 Task: Add Megafood Women Over 40 One Daily to the cart.
Action: Mouse moved to (265, 130)
Screenshot: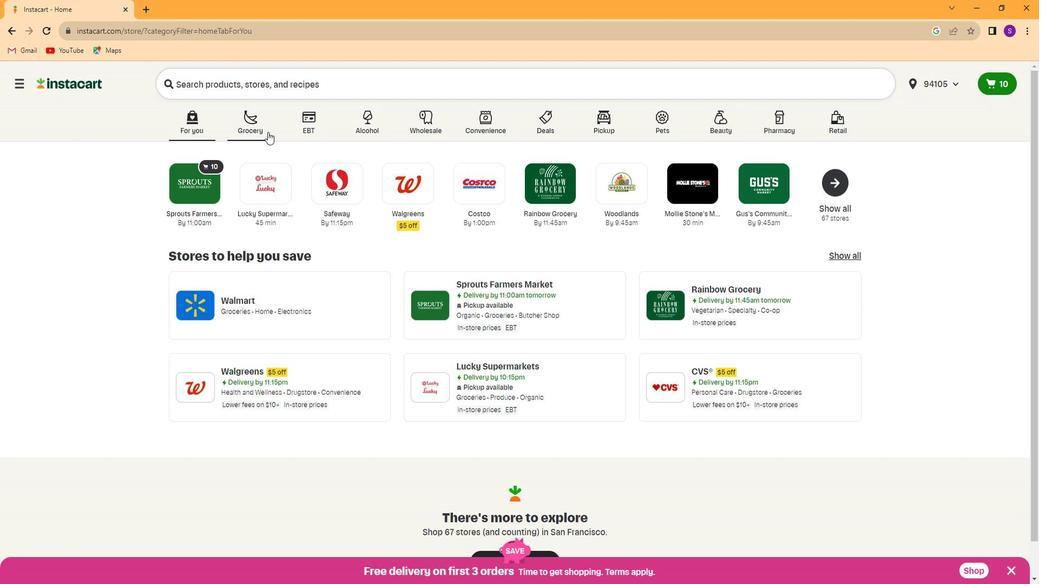 
Action: Mouse pressed left at (265, 130)
Screenshot: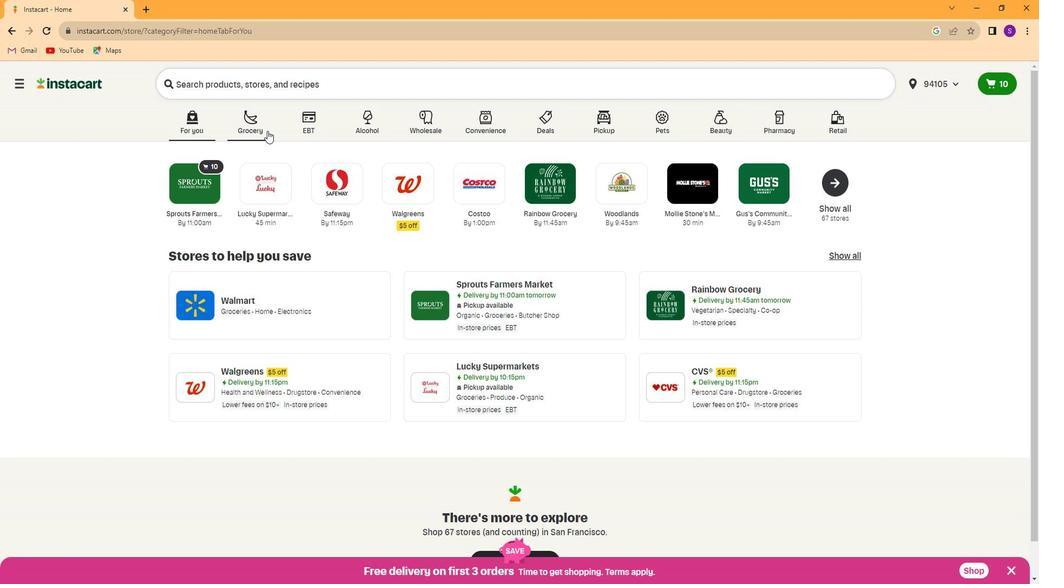
Action: Mouse moved to (769, 214)
Screenshot: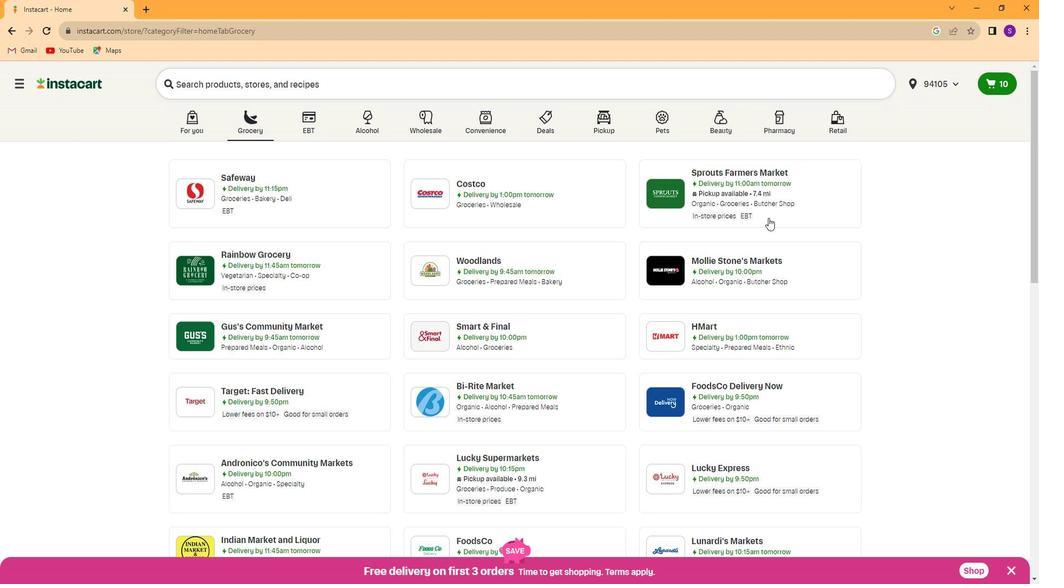 
Action: Mouse pressed left at (769, 214)
Screenshot: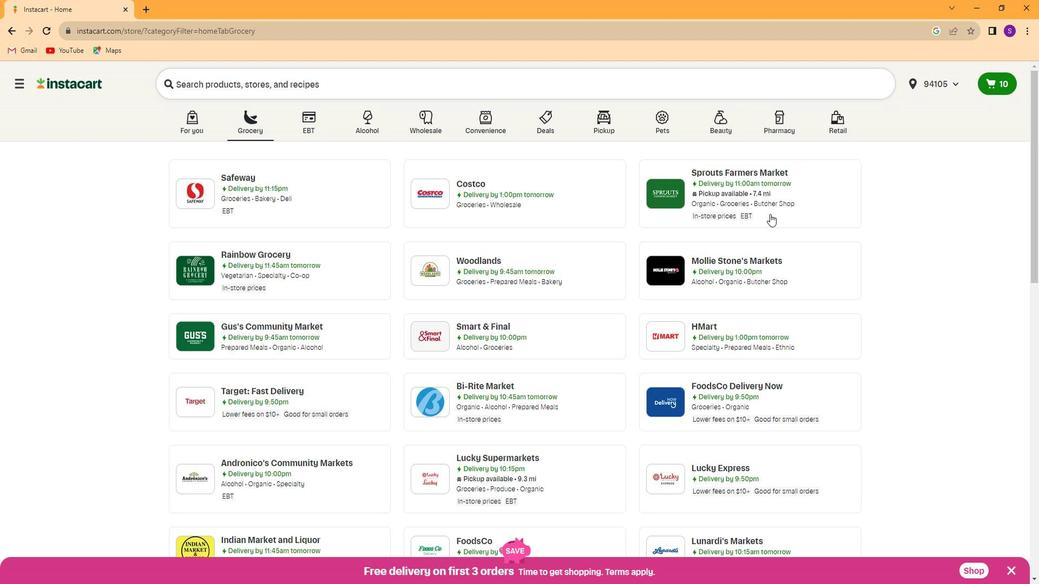 
Action: Mouse moved to (69, 389)
Screenshot: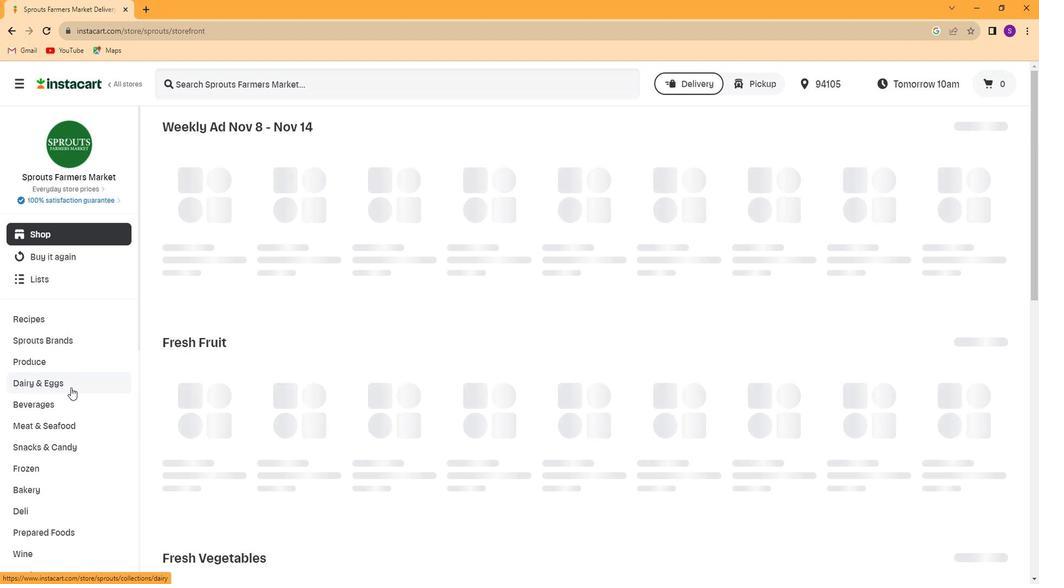 
Action: Mouse scrolled (69, 388) with delta (0, 0)
Screenshot: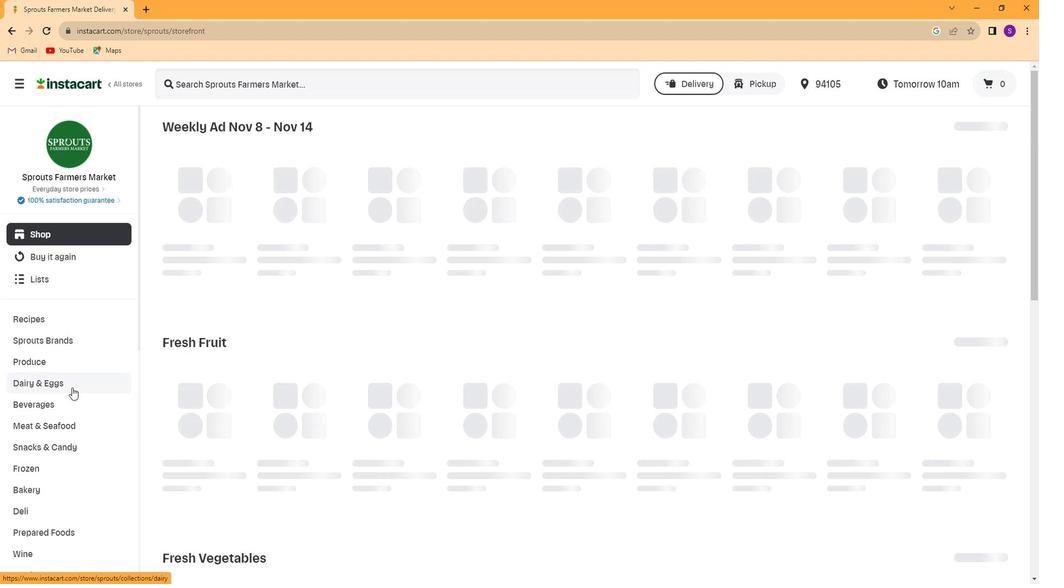 
Action: Mouse moved to (69, 389)
Screenshot: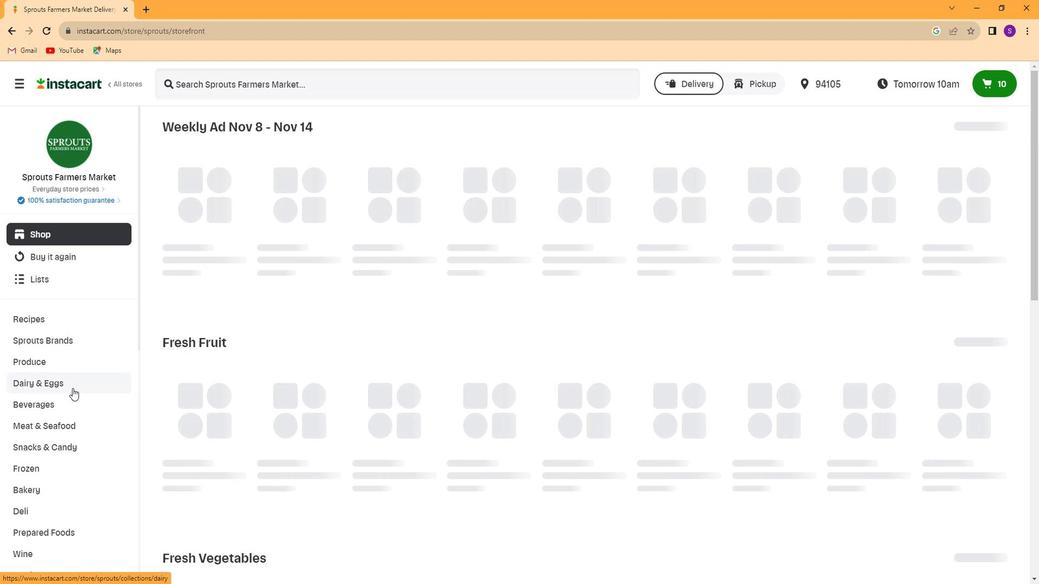 
Action: Mouse scrolled (69, 389) with delta (0, 0)
Screenshot: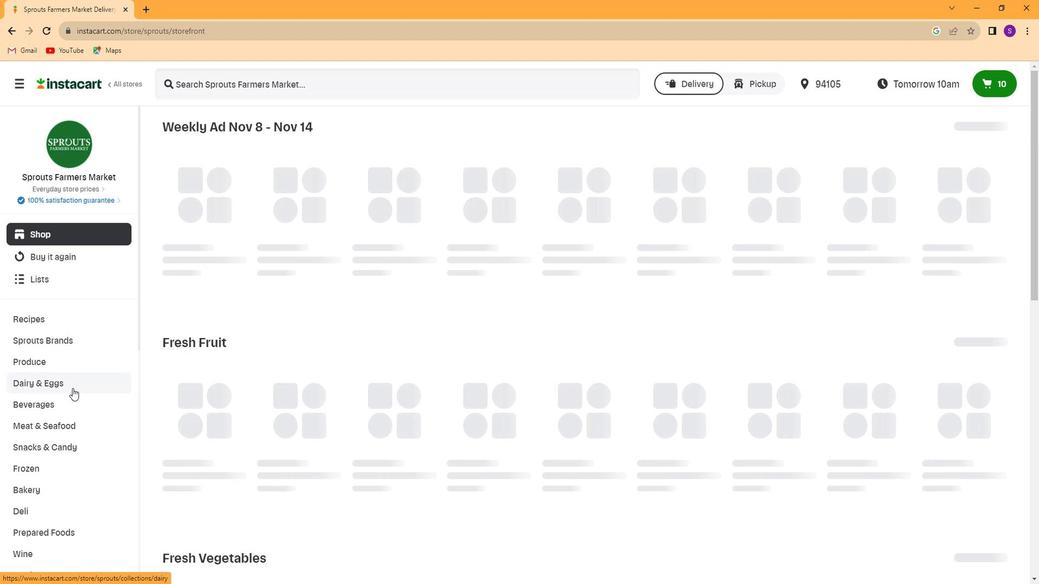 
Action: Mouse scrolled (69, 389) with delta (0, 0)
Screenshot: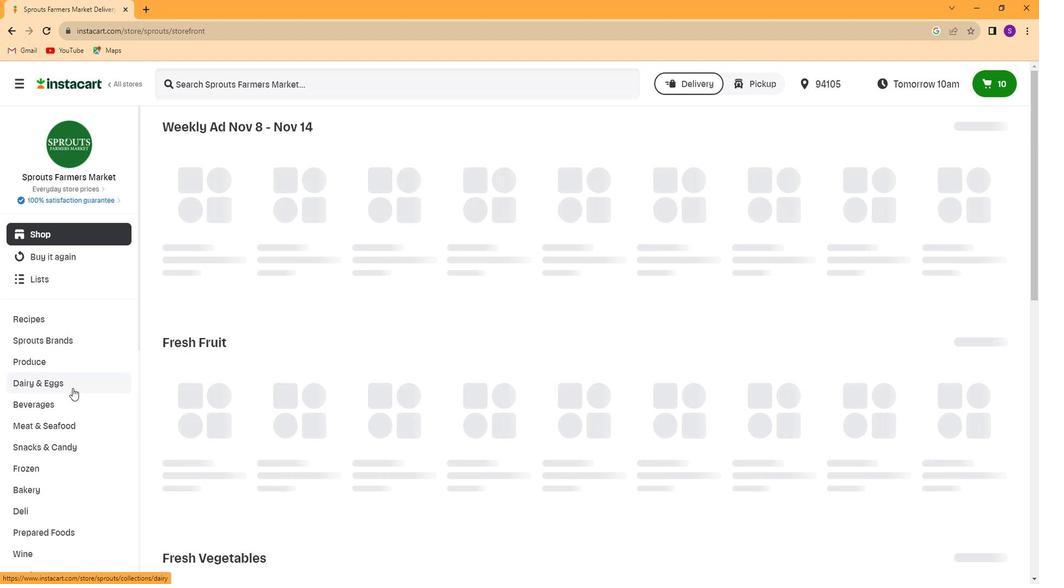 
Action: Mouse scrolled (69, 389) with delta (0, 0)
Screenshot: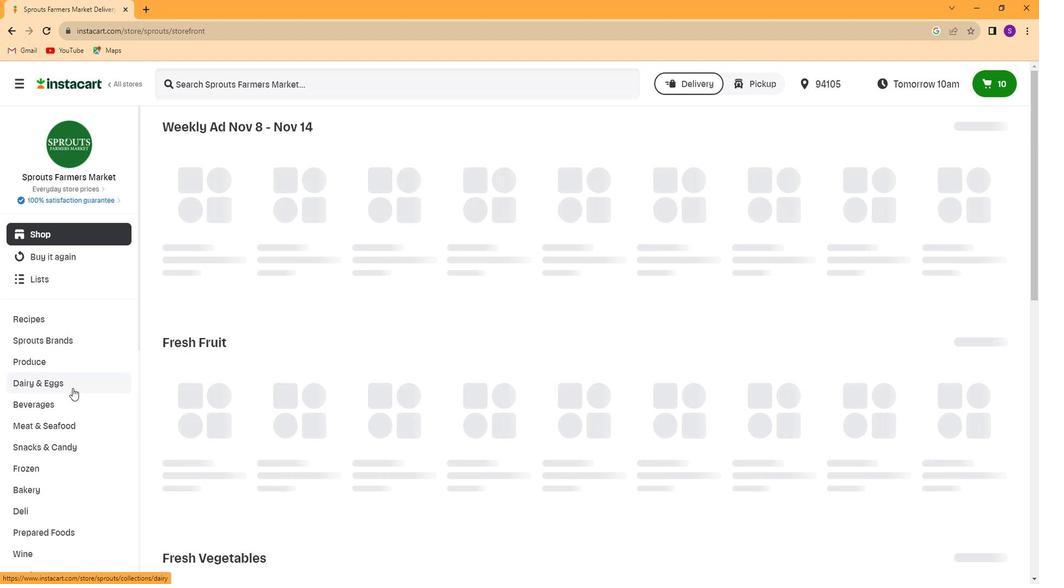 
Action: Mouse scrolled (69, 389) with delta (0, 0)
Screenshot: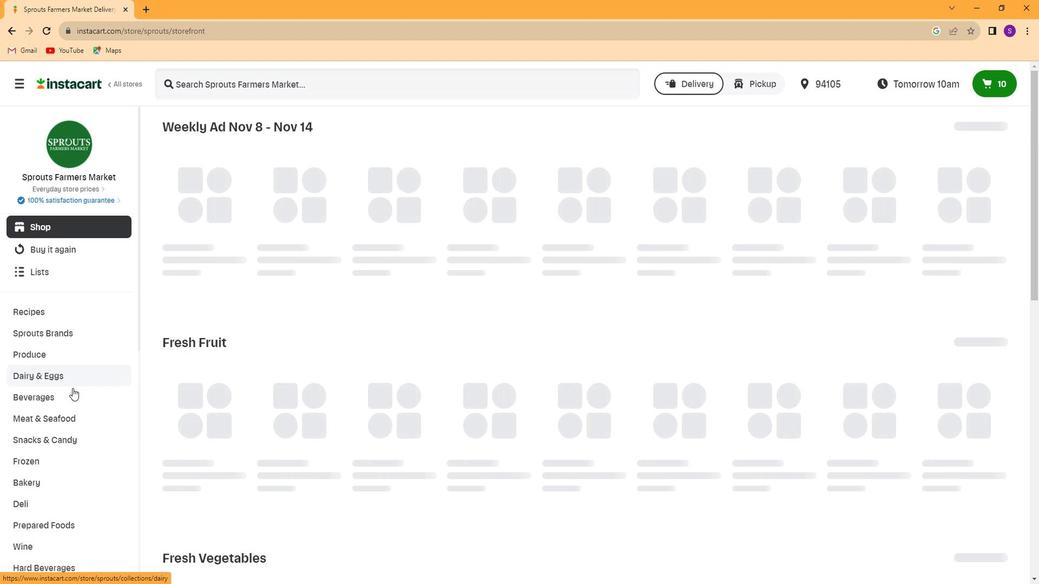 
Action: Mouse scrolled (69, 389) with delta (0, 0)
Screenshot: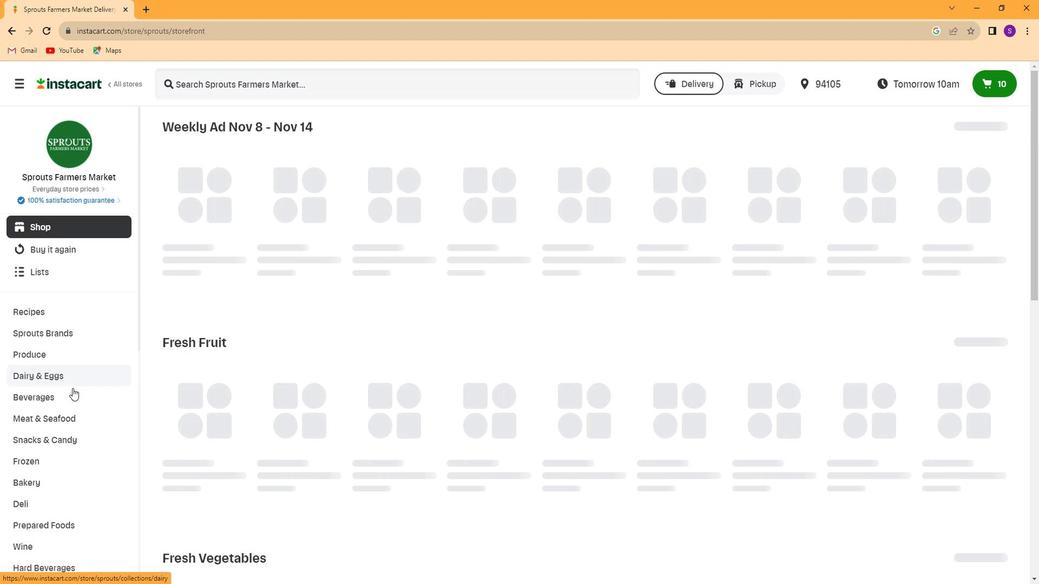 
Action: Mouse scrolled (69, 389) with delta (0, 0)
Screenshot: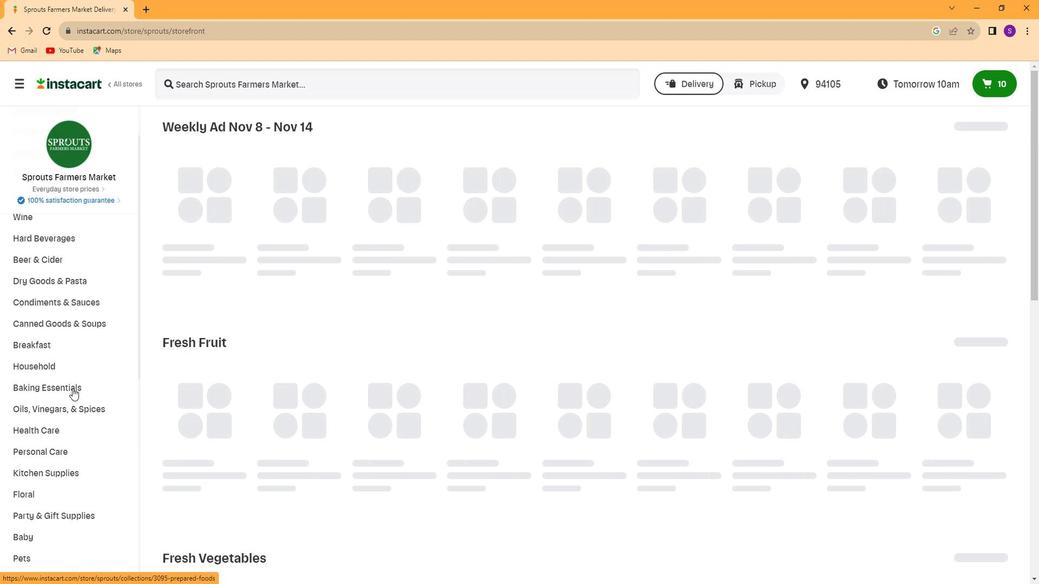 
Action: Mouse moved to (68, 392)
Screenshot: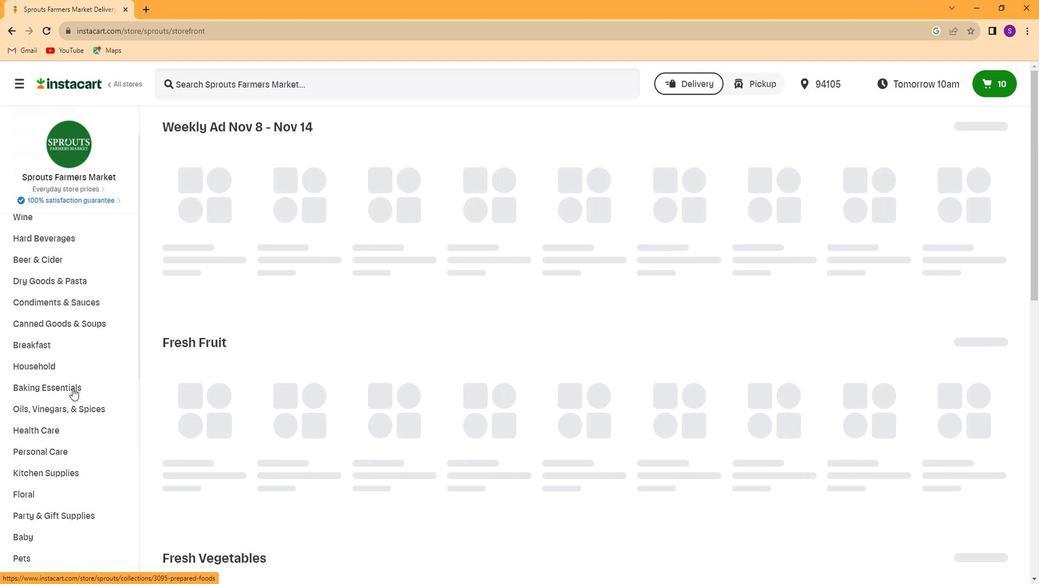 
Action: Mouse scrolled (68, 391) with delta (0, 0)
Screenshot: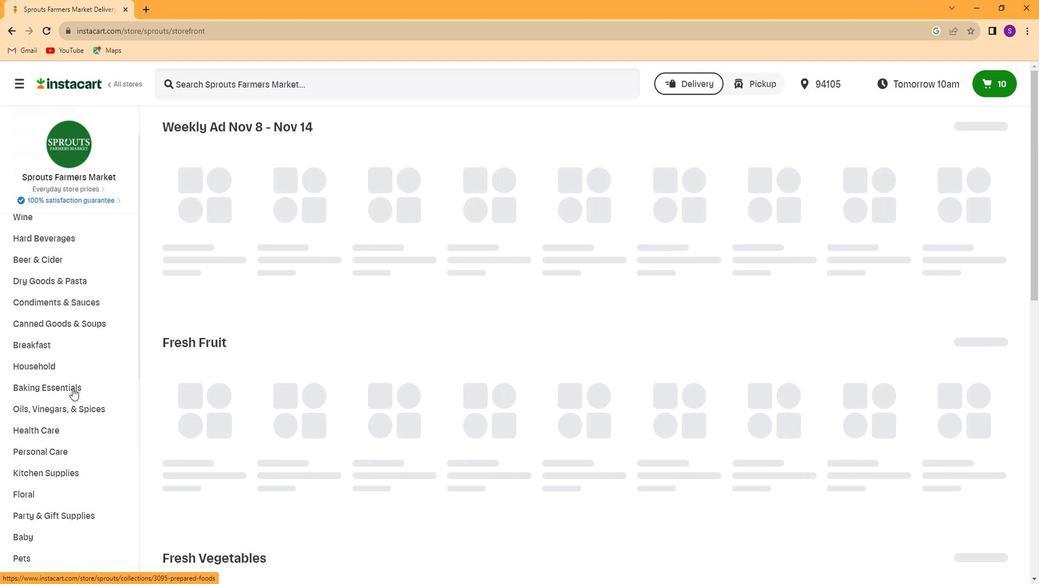
Action: Mouse scrolled (68, 391) with delta (0, 0)
Screenshot: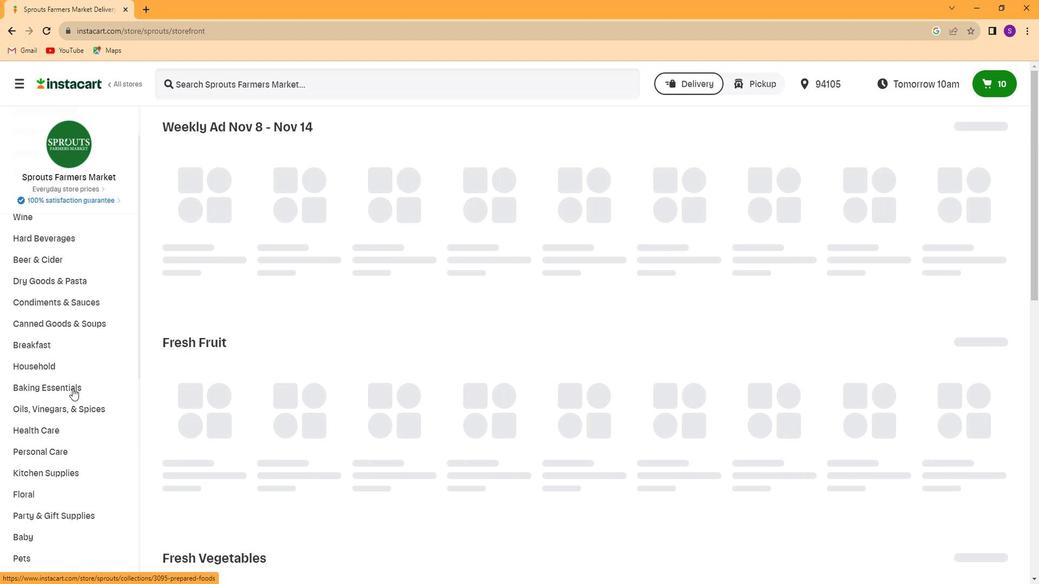 
Action: Mouse scrolled (68, 391) with delta (0, 0)
Screenshot: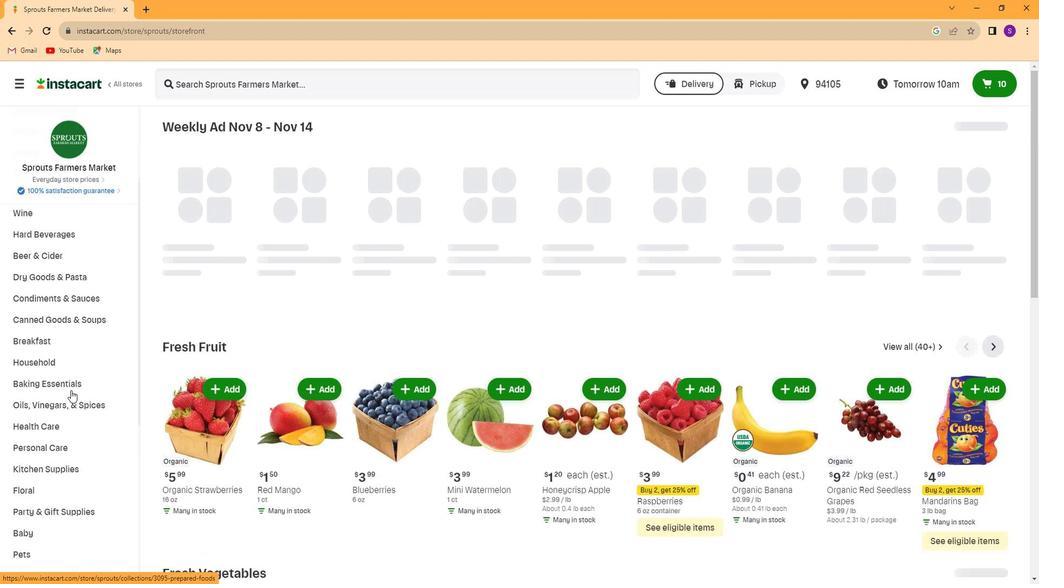 
Action: Mouse scrolled (68, 391) with delta (0, 0)
Screenshot: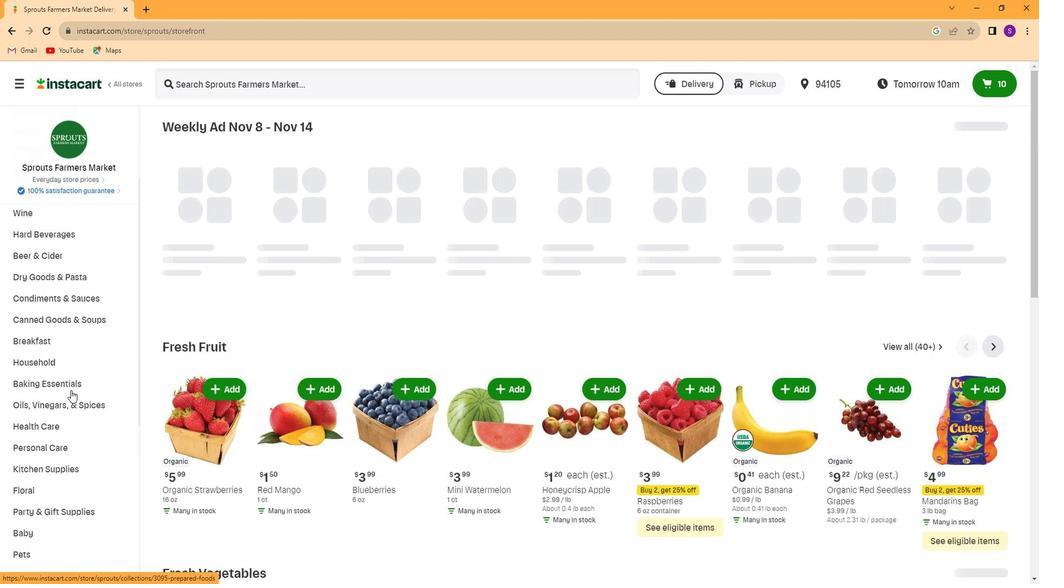 
Action: Mouse scrolled (68, 391) with delta (0, 0)
Screenshot: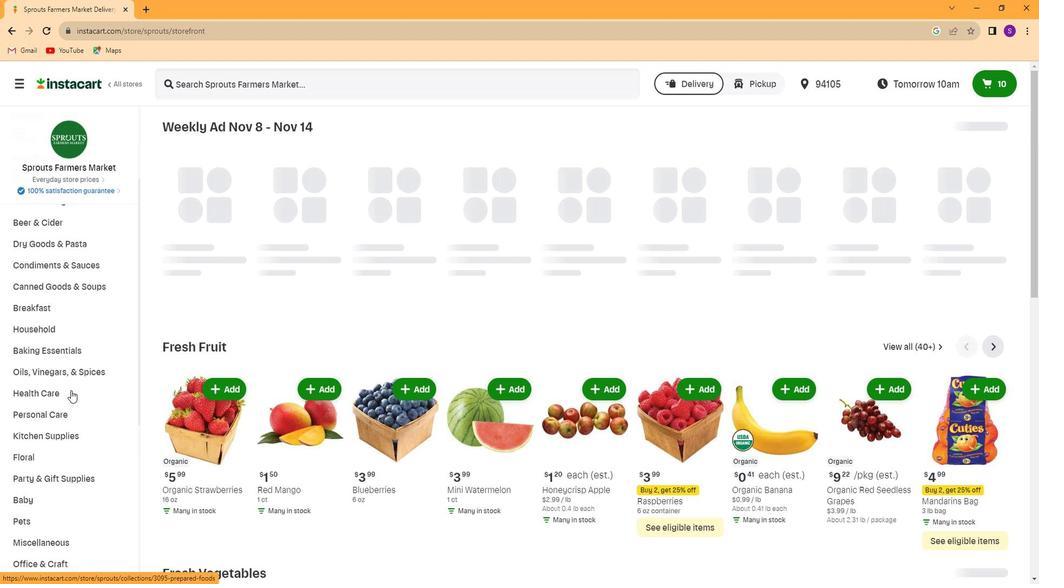 
Action: Mouse moved to (60, 526)
Screenshot: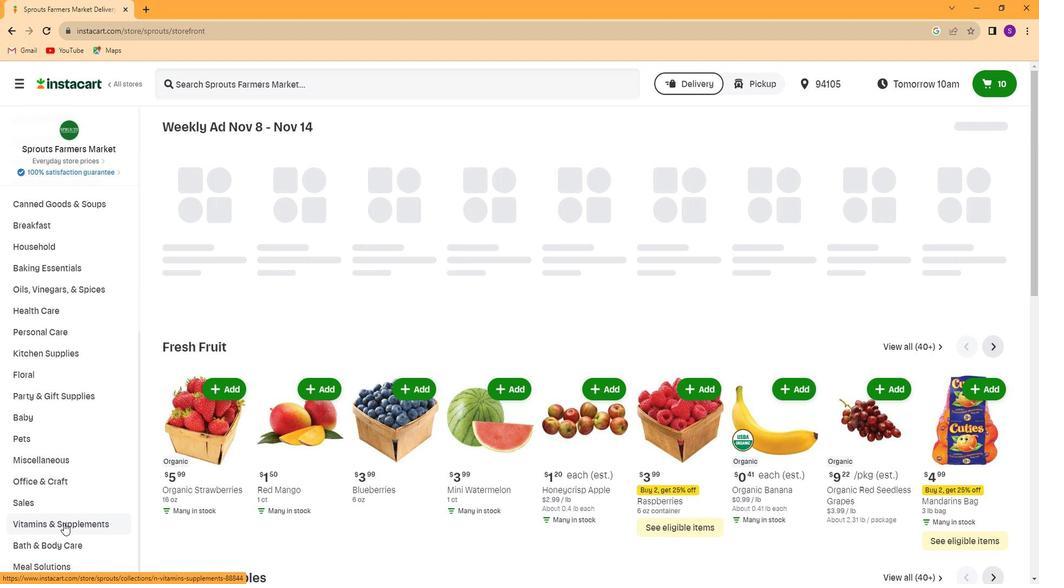 
Action: Mouse pressed left at (60, 526)
Screenshot: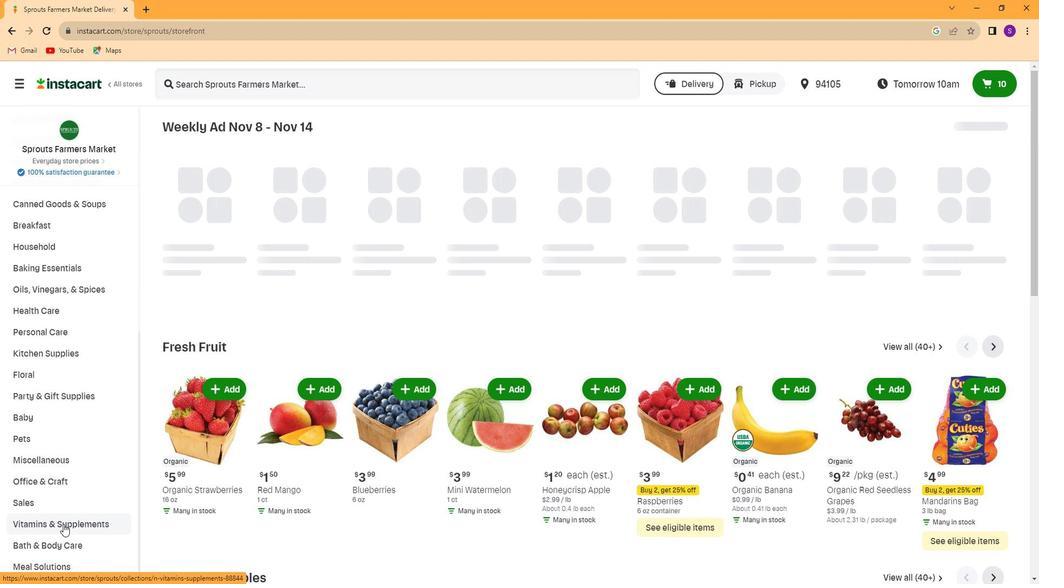 
Action: Mouse moved to (70, 398)
Screenshot: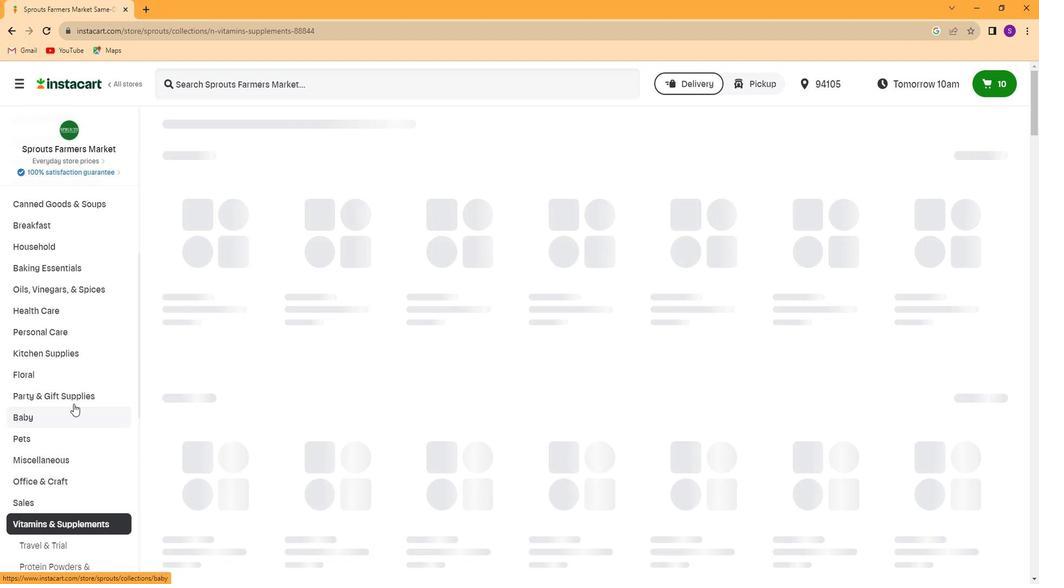 
Action: Mouse scrolled (70, 397) with delta (0, 0)
Screenshot: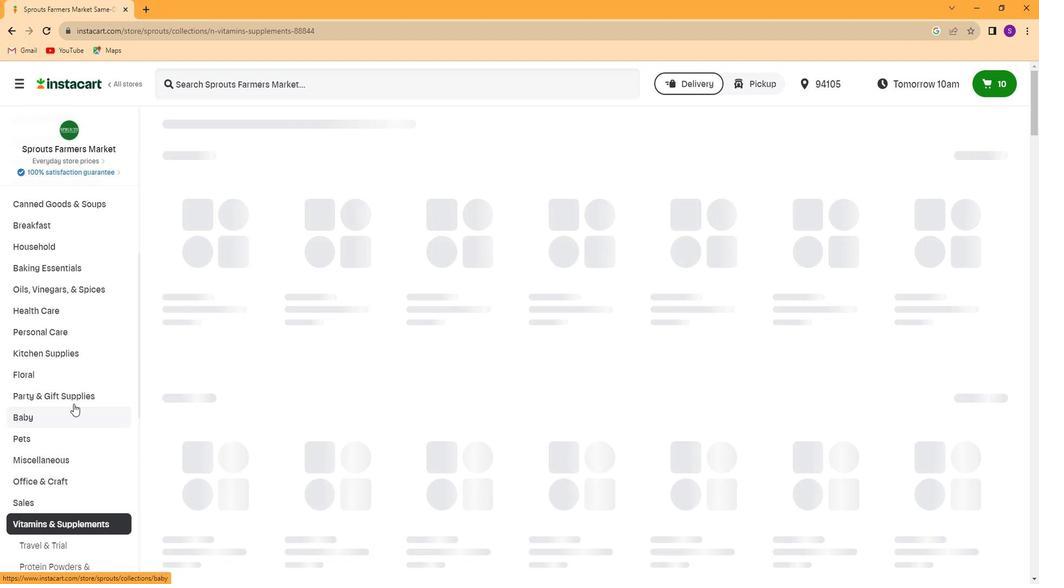 
Action: Mouse moved to (70, 394)
Screenshot: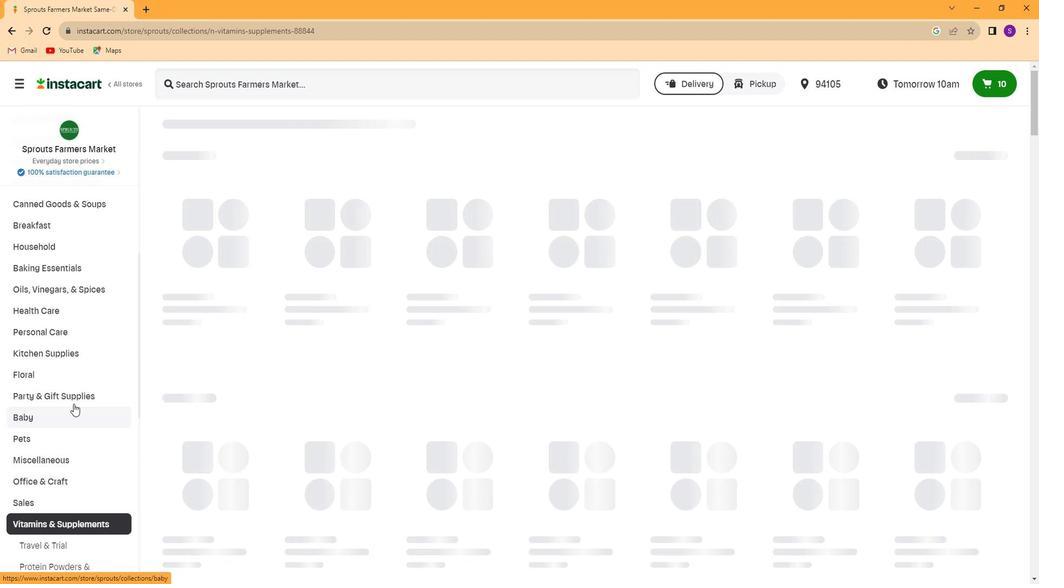 
Action: Mouse scrolled (70, 394) with delta (0, 0)
Screenshot: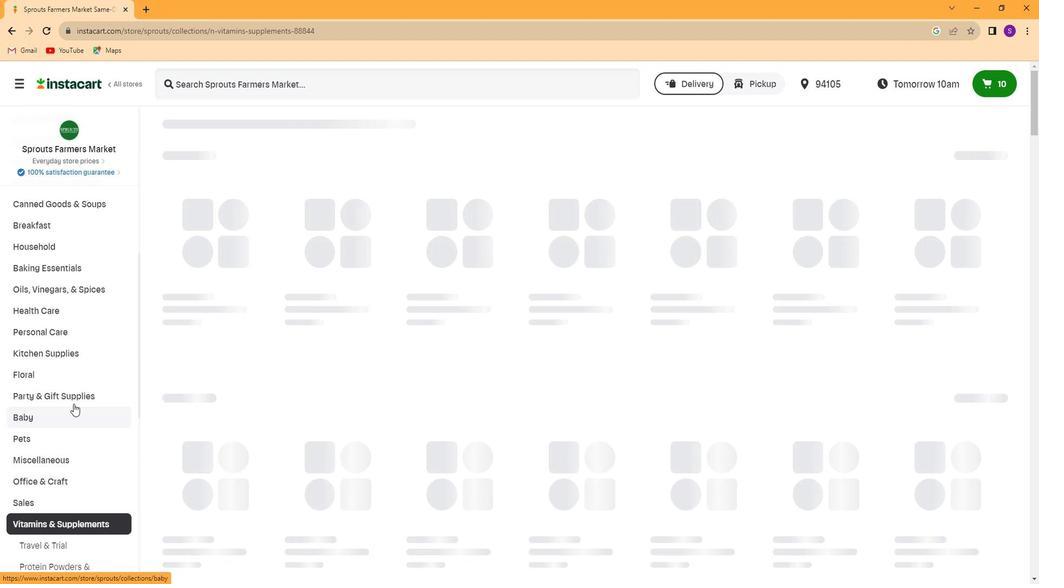 
Action: Mouse moved to (70, 393)
Screenshot: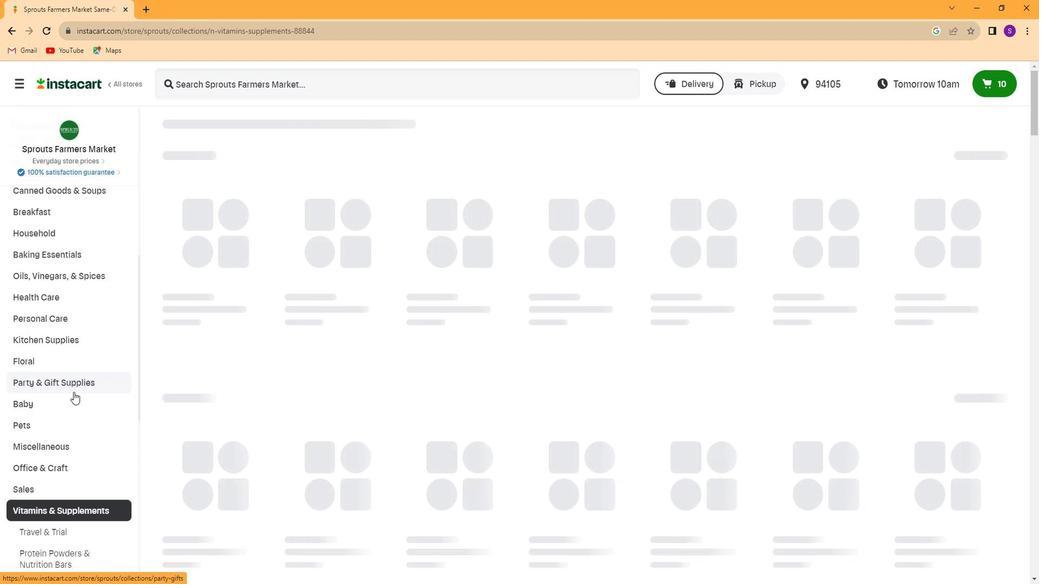 
Action: Mouse scrolled (70, 392) with delta (0, 0)
Screenshot: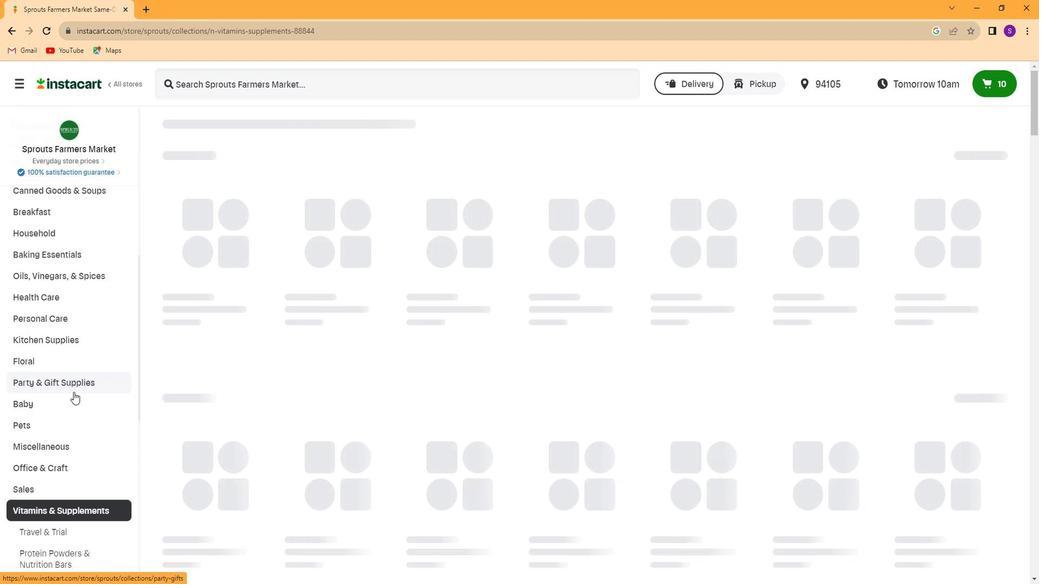 
Action: Mouse moved to (70, 387)
Screenshot: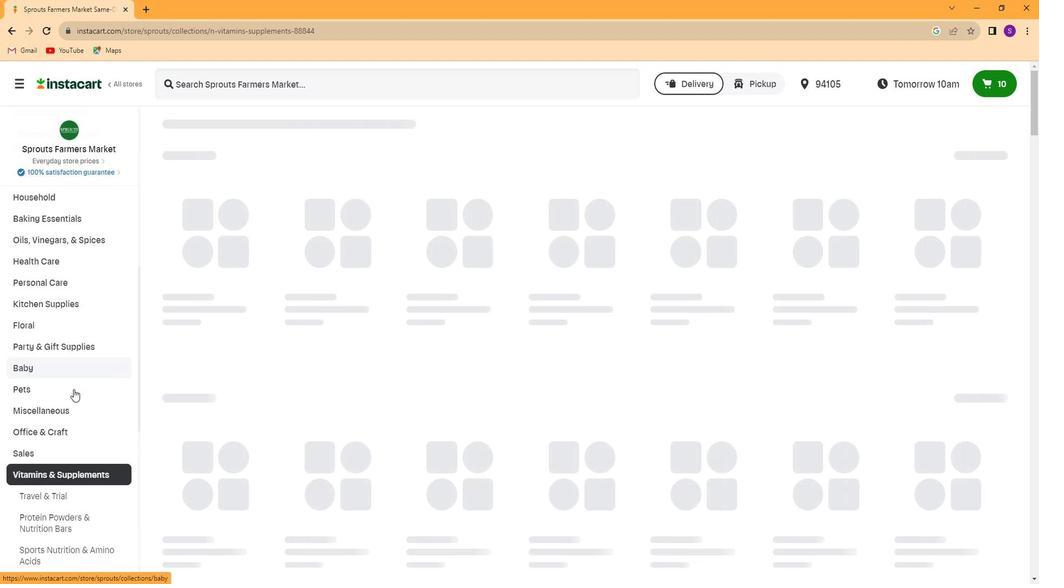 
Action: Mouse scrolled (70, 386) with delta (0, 0)
Screenshot: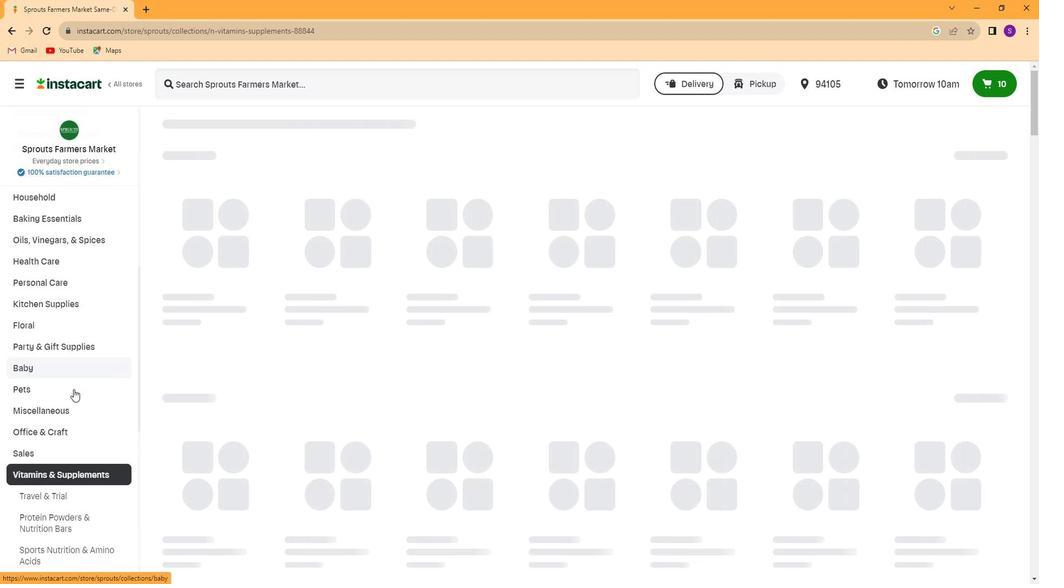 
Action: Mouse moved to (70, 384)
Screenshot: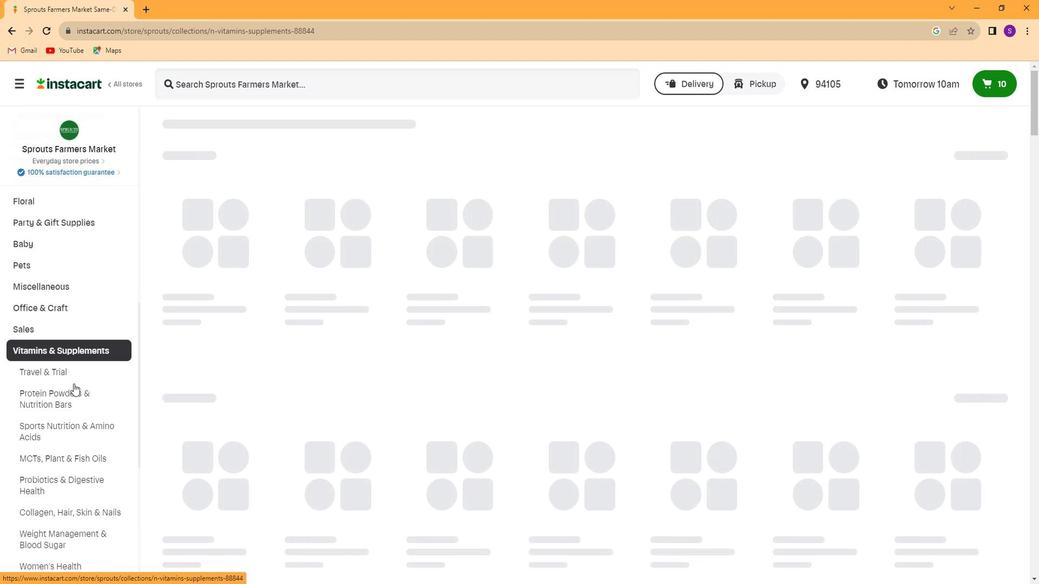 
Action: Mouse scrolled (70, 384) with delta (0, 0)
Screenshot: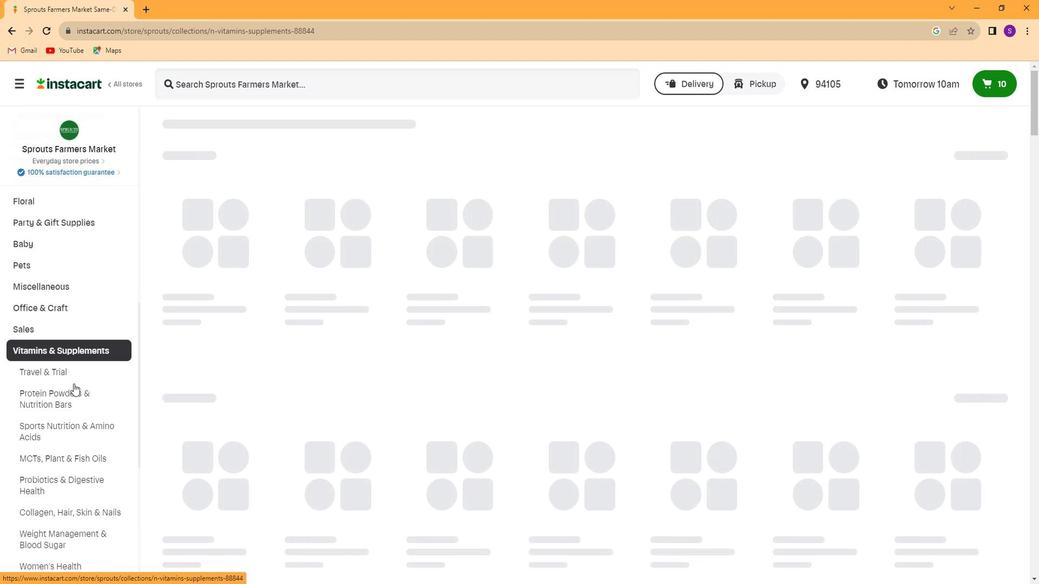 
Action: Mouse moved to (69, 461)
Screenshot: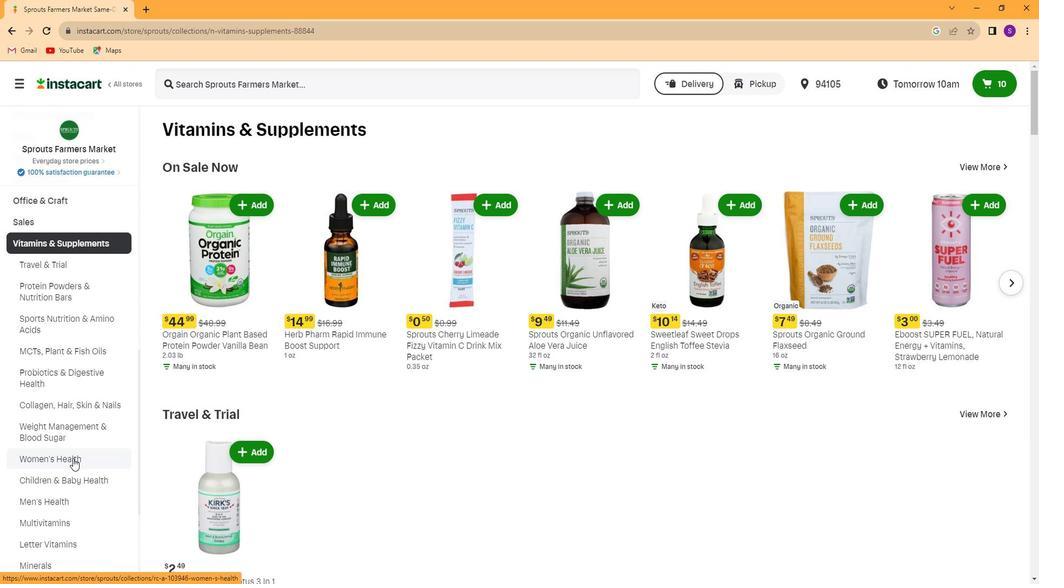 
Action: Mouse pressed left at (69, 461)
Screenshot: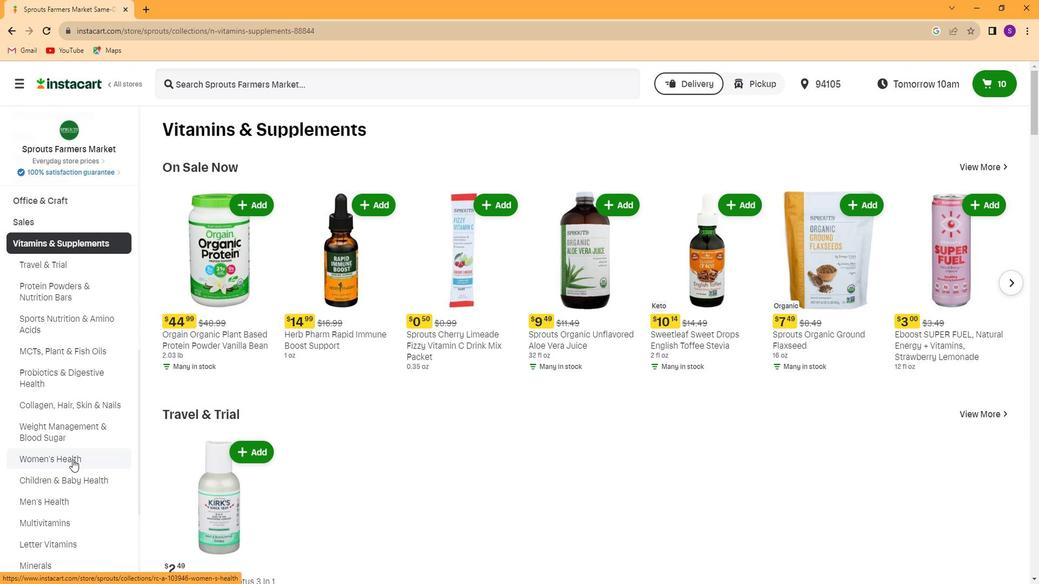 
Action: Mouse moved to (387, 83)
Screenshot: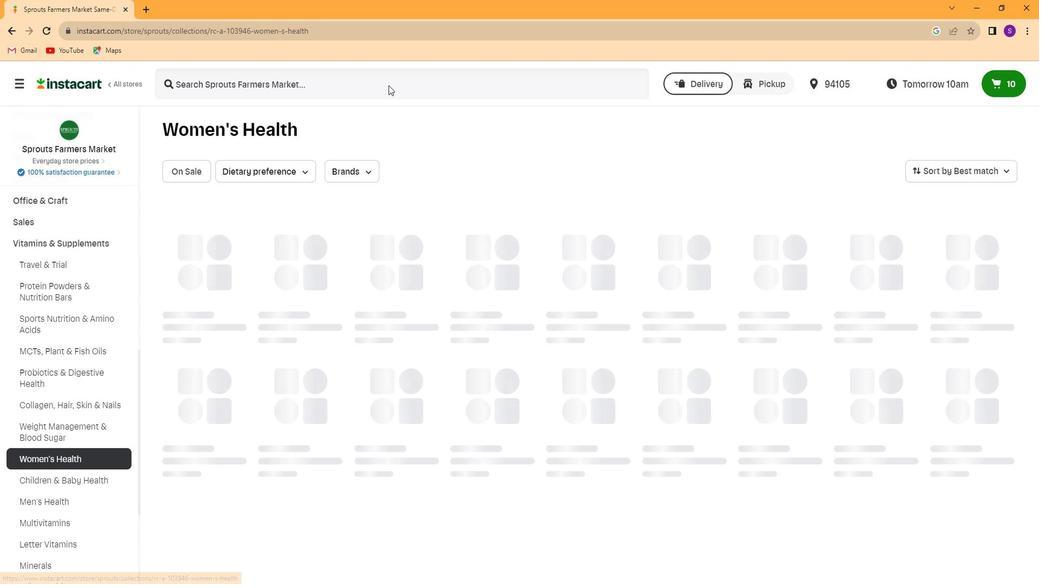 
Action: Mouse pressed left at (387, 83)
Screenshot: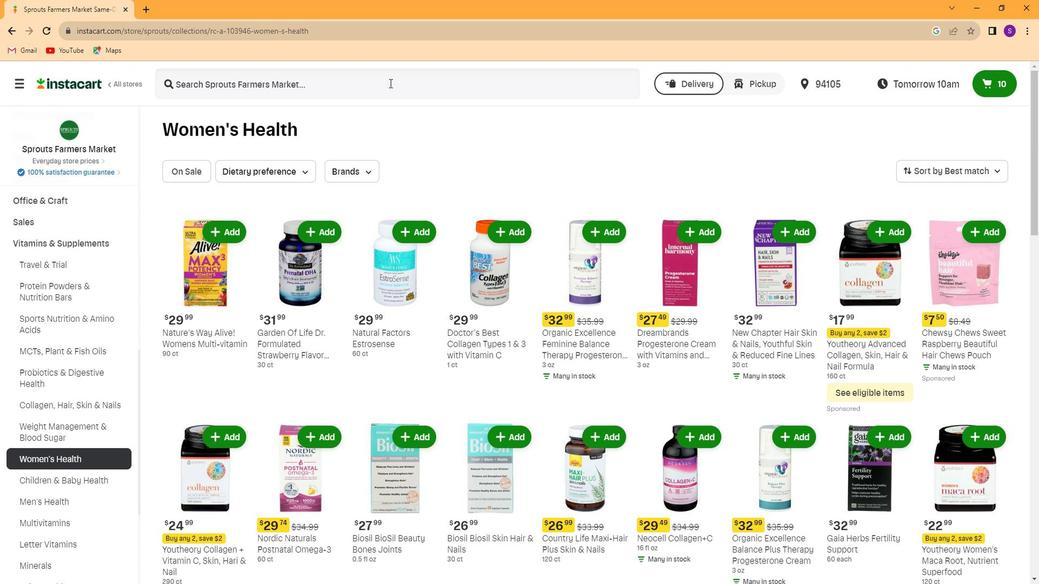 
Action: Key pressed <Key.caps_lock>M<Key.caps_lock>egafood<Key.space>women<Key.space>over<Key.space>40<Key.space>one<Key.space>daily<Key.enter>
Screenshot: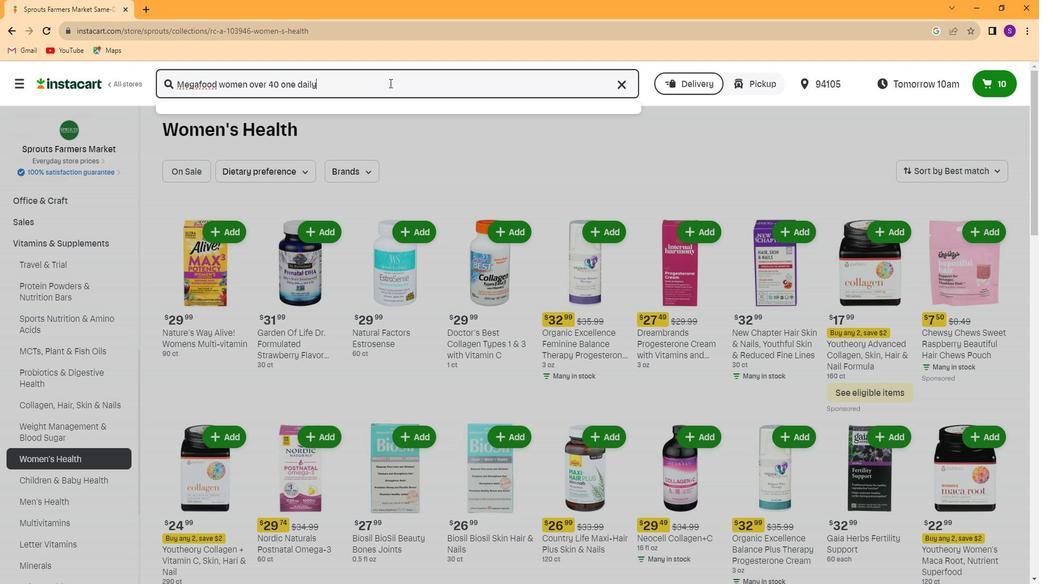 
Action: Mouse moved to (606, 198)
Screenshot: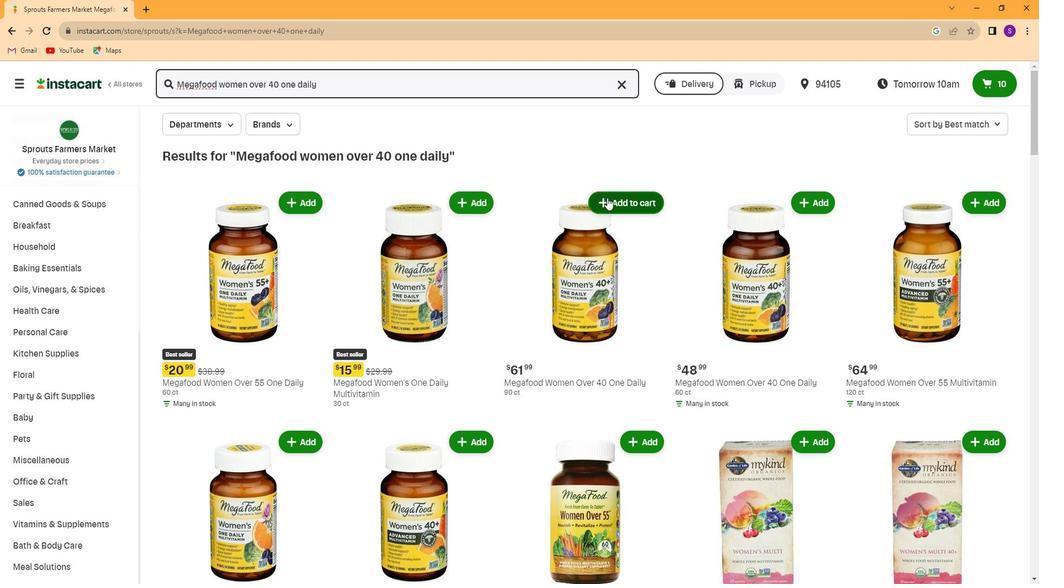 
Action: Mouse pressed left at (606, 198)
Screenshot: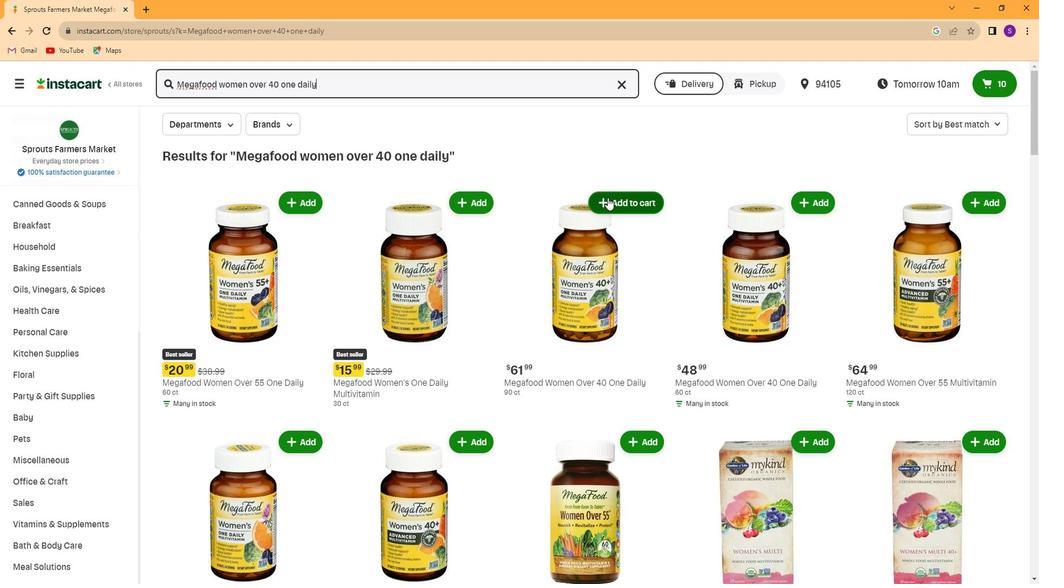 
Action: Mouse moved to (599, 371)
Screenshot: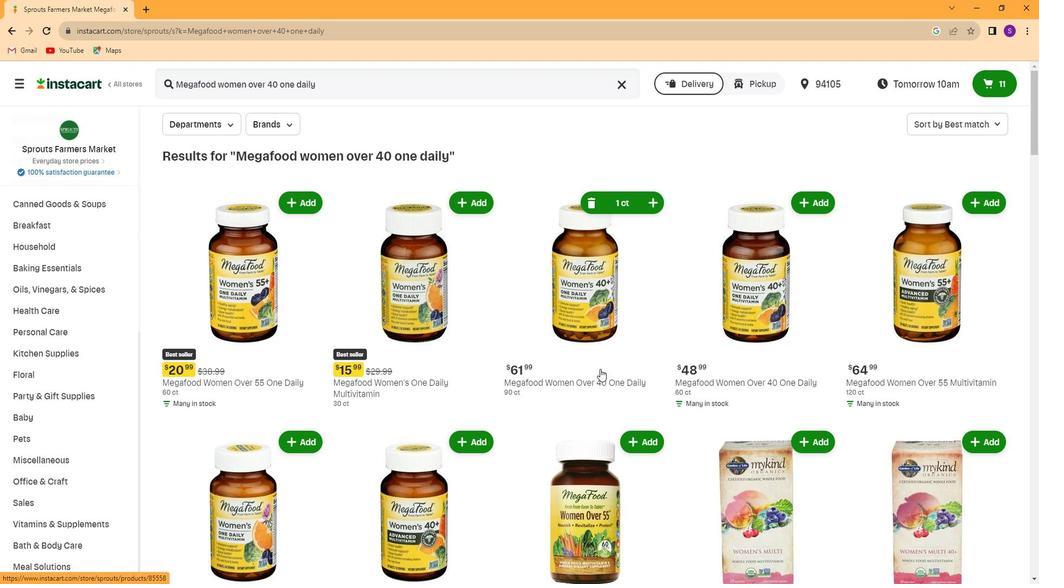 
